 Task: Create a script to find and list directories that match a specific pattern.
Action: Mouse moved to (799, 291)
Screenshot: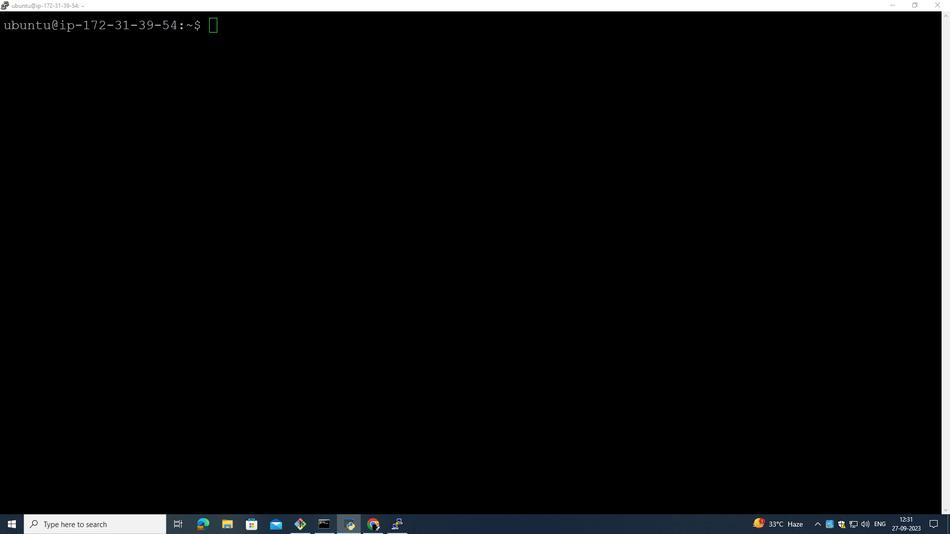 
Action: Mouse pressed left at (799, 291)
Screenshot: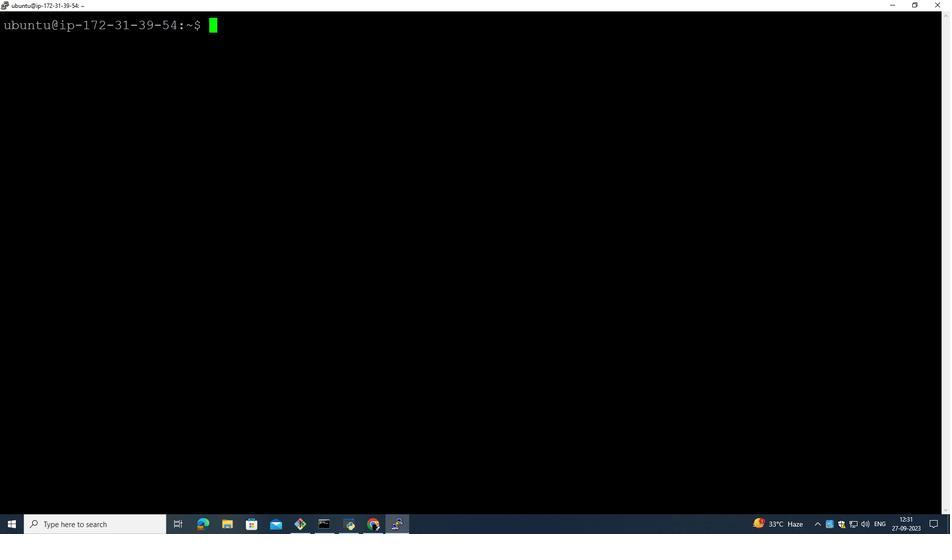 
Action: Mouse moved to (204, 247)
Screenshot: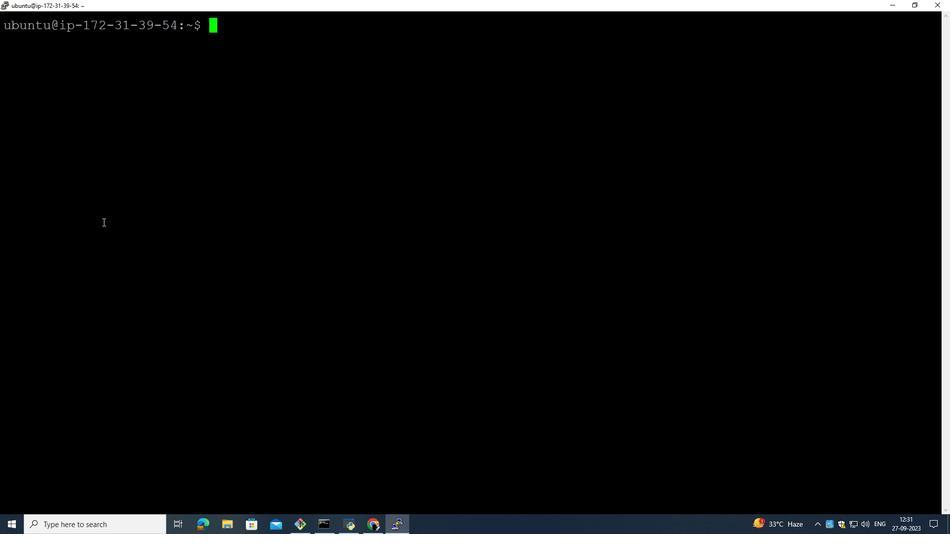 
Action: Mouse pressed left at (204, 247)
Screenshot: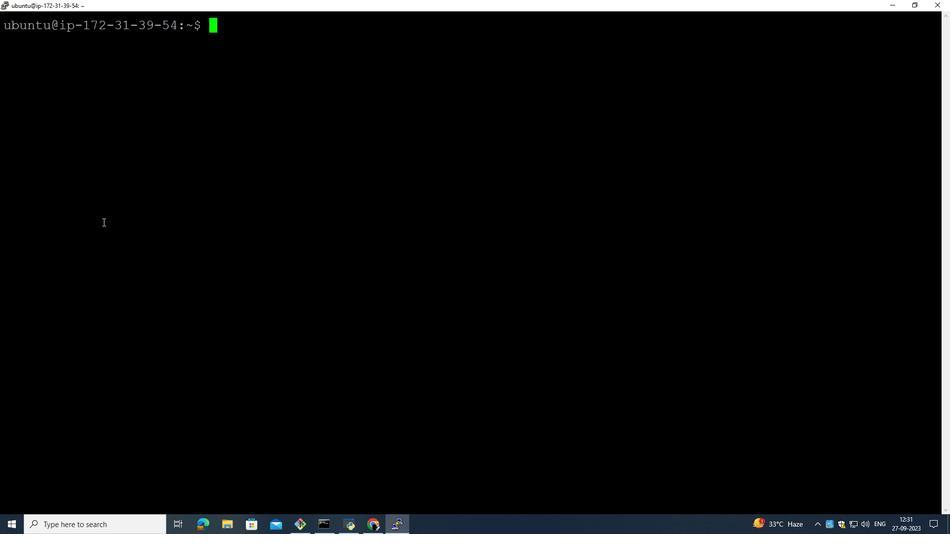 
Action: Key pressed s<Key.backspace>ls<Key.enter>scrip<Key.backspace><Key.backspace><Key.backspace><Key.backspace><Key.backspace>vi<Key.space>script.sh<Key.enter>i<Key.shift><Key.shift><Key.shift><Key.shift><Key.shift><Key.shift><Key.shift><Key.shift><Key.shift><Key.shift><Key.shift><Key.shift>#/bin<Key.backspace><Key.backspace><Key.backspace><Key.backspace><Key.shift><Key.shift><Key.shift><Key.shift><Key.shift><Key.shift><Key.shift><Key.shift><Key.shift><Key.shift><Key.shift><Key.shift><Key.shift><Key.shift><Key.shift>!/bin/bash<Key.enter><Key.enter><Key.shift><Key.shift><Key.shift><Key.shift><Key.shift><Key.shift><Key.shift><Key.shift><Key.shift><Key.shift><Key.shift><Key.shift>#<Key.caps_lock>D<Key.caps_lock>efinet<Key.space><Key.backspace><Key.backspace><Key.space>the<Key.space>pattern<Key.space>to<Key.space>search<Key.space>for<Key.delete><Key.enter>pattern=<Key.shift_r>"dir<Key.shift><Key.shift><Key.shift><Key.shift><Key.shift><Key.shift><Key.shift><Key.shift><Key.shift><Key.shift><Key.shift><Key.shift><Key.shift><Key.shift><Key.shift><Key.shift><Key.shift><Key.shift><Key.shift><Key.shift><Key.shift><Key.shift><Key.shift><Key.shift><Key.shift><Key.shift><Key.shift><Key.shift><Key.shift><Key.shift><Key.shift><Key.shift><Key.shift><Key.shift><Key.shift><Key.shift><Key.shift><Key.shift><Key.shift><Key.shift><Key.shift><Key.shift><Key.shift><Key.shift><Key.shift><Key.shift><Key.shift><Key.shift><Key.shift><Key.shift><Key.shift><Key.shift><Key.shift><Key.shift><Key.shift><Key.shift><Key.shift><Key.shift><Key.shift><Key.shift><Key.shift><Key.shift><Key.shift><Key.shift>*<Key.shift_r>'<Key.enter>
Screenshot: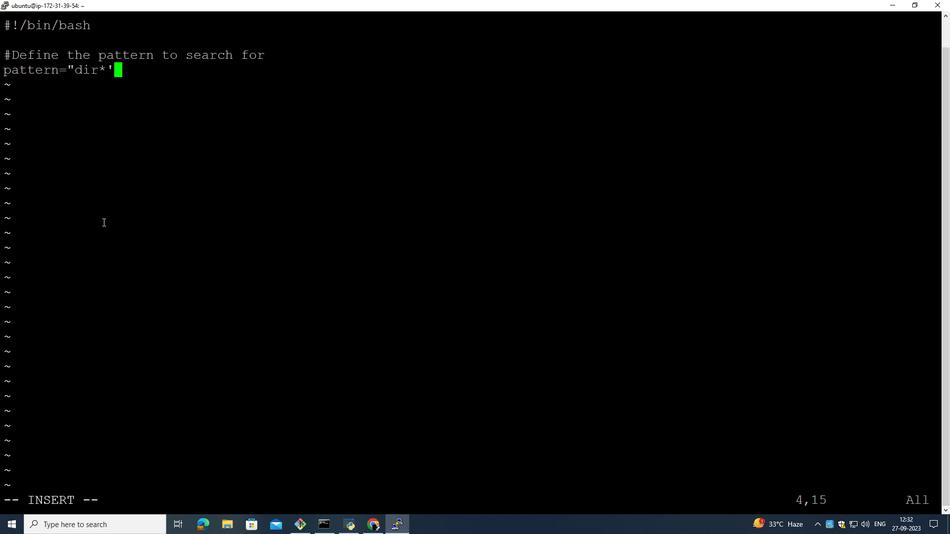 
Action: Mouse moved to (789, 267)
Screenshot: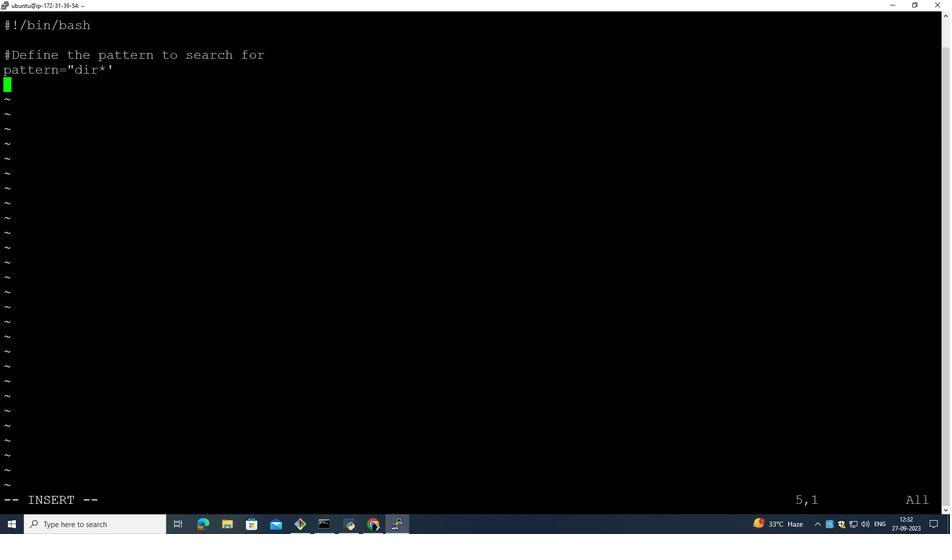 
Action: Mouse scrolled (789, 267) with delta (0, 0)
Screenshot: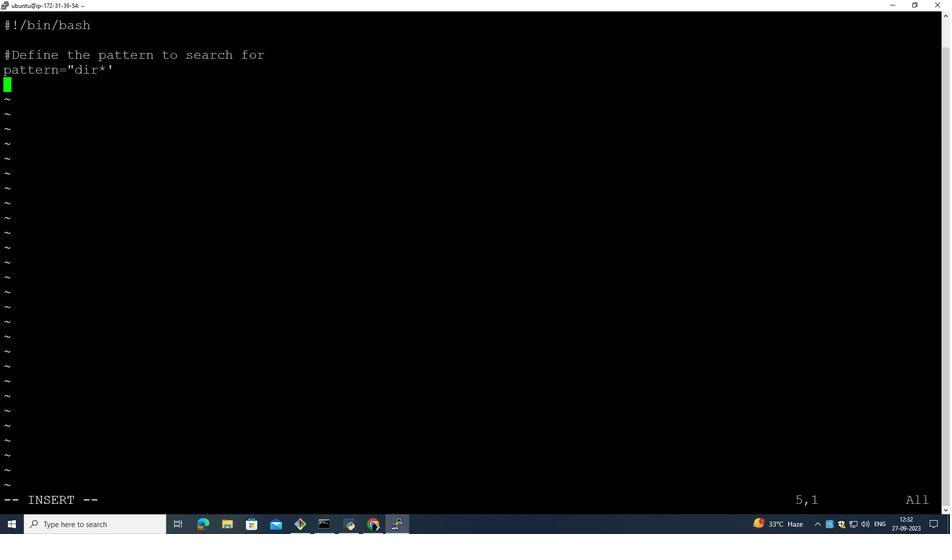 
Action: Mouse scrolled (789, 267) with delta (0, 0)
Screenshot: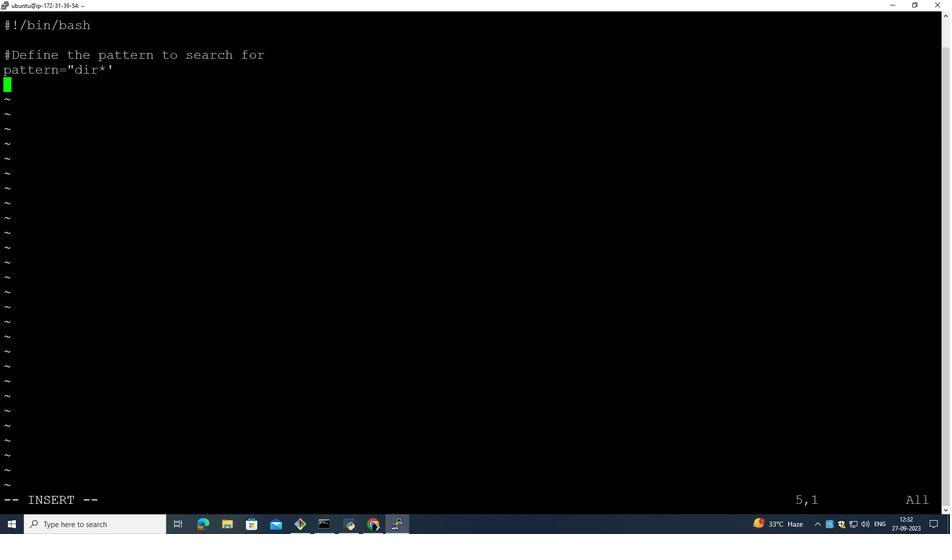 
Action: Mouse moved to (243, 259)
Screenshot: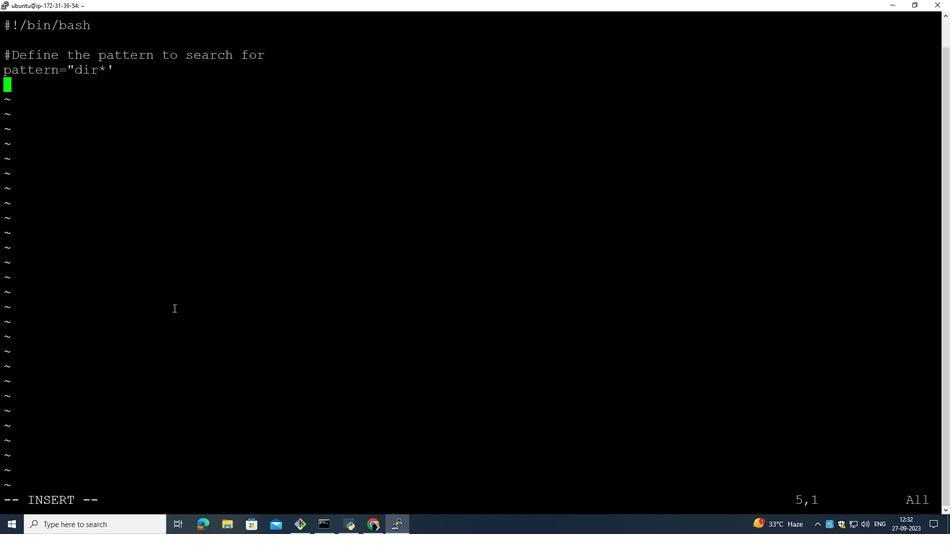 
Action: Key pressed <Key.enter><Key.enter><Key.shift><Key.shift><Key.shift><Key.shift><Key.shift><Key.shift><Key.shift><Key.shift><Key.shift><Key.shift><Key.shift><Key.shift><Key.shift><Key.shift><Key.shift><Key.shift><Key.shift><Key.shift><Key.shift>#<Key.caps_lock>F<Key.caps_lock>ind<Key.space>directories<Key.space>matching<Key.space>the<Key.space>pattern<Key.space>and<Key.space>list<Key.space>them<Key.enter>find<Key.space>.<Key.space>-type<Key.space>d<Key.space>-name<Key.space><Key.shift_r>"<Key.shift><Key.shift><Key.shift><Key.shift>$pattern<Key.shift_r>"<Key.space>-print<Key.esc><Key.shift_r>|:wq<Key.shift>!<Key.enter>ls<Key.enter>chmod<Key.space>script.<Key.backspace><Key.backspace><Key.backspace><Key.backspace><Key.backspace><Key.backspace><Key.backspace><Key.backspace><Key.backspace><Key.backspace><Key.backspace>mod<Key.space><Key.shift_r>+x<Key.space>script.sh<Key.enter>./<Key.backspace><Key.backspace><Key.backspace>m<Key.backspace>t<Key.backspace>mkdir<Key.space>dir1<Key.space>dir2<Key.space>dir3<Key.space>dir4<Key.space><Key.enter>ls<Key.enter>./script.sh<Key.enter><Key.up><Key.up><Key.up><Key.up><Key.up><Key.up><Key.enter><Key.up><Key.up><Key.up><Key.up><Key.up><Key.up><Key.up><Key.up><Key.down><Key.down><Key.down><Key.down><Key.right><Key.up><Key.right><Key.right><Key.right><Key.right><Key.right><Key.right><Key.right><Key.right><Key.right><Key.right><Key.right><Key.right><Key.right><Key.right><Key.right><Key.right><Key.right><Key.right><Key.right><Key.right><Key.right><Key.right><Key.right><Key.right><Key.right><Key.right><Key.right><Key.right>i<Key.backspace><Key.up><Key.right><Key.down><Key.backspace><Key.shift_r><Key.shift_r><Key.shift_r>*<Key.shift_r>"<Key.esc><Key.shift_r><Key.shift_r><Key.shift_r><Key.shift_r><Key.shift_r><Key.shift_r><Key.shift_r><Key.shift_r><Key.shift_r>:wq<Key.shift>!<Key.enter><Key.up><Key.up><Key.enter>
Screenshot: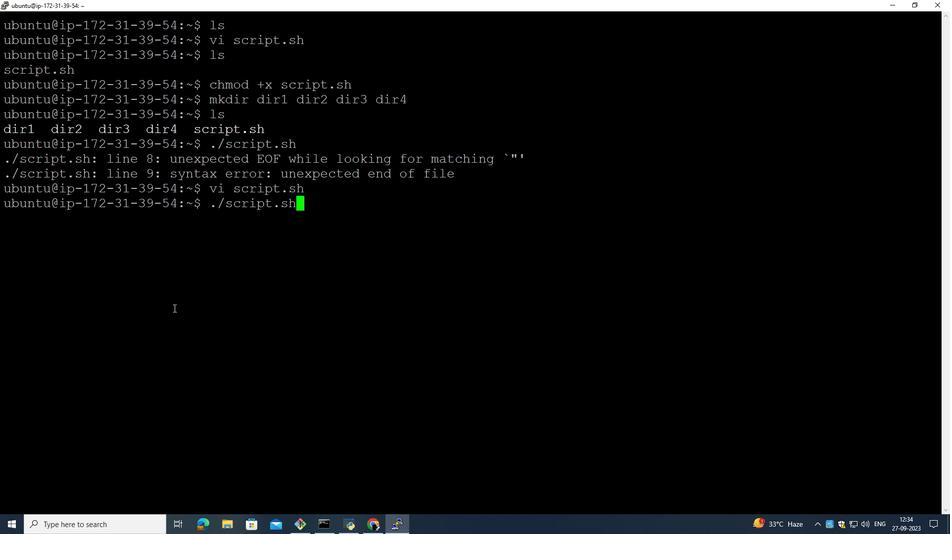 
Action: Mouse moved to (187, 250)
Screenshot: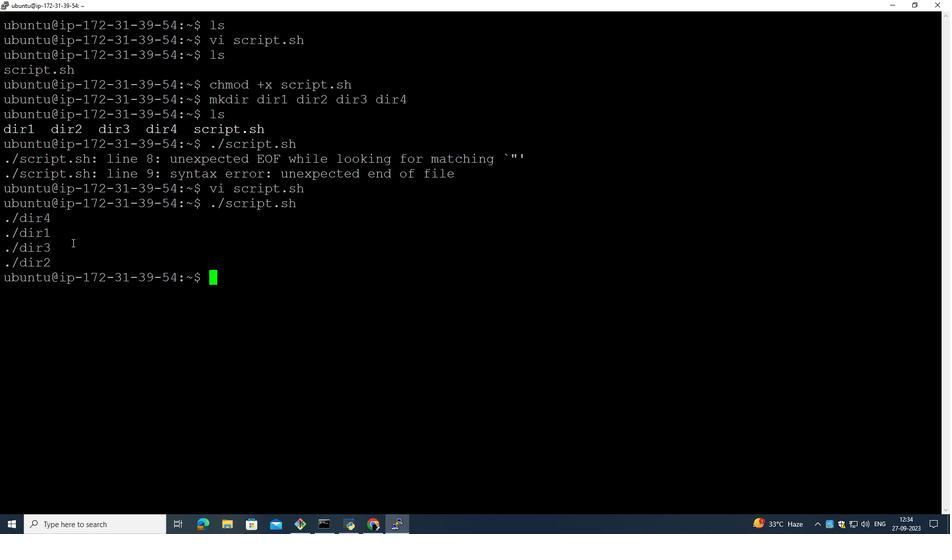 
Action: Mouse pressed left at (187, 250)
Screenshot: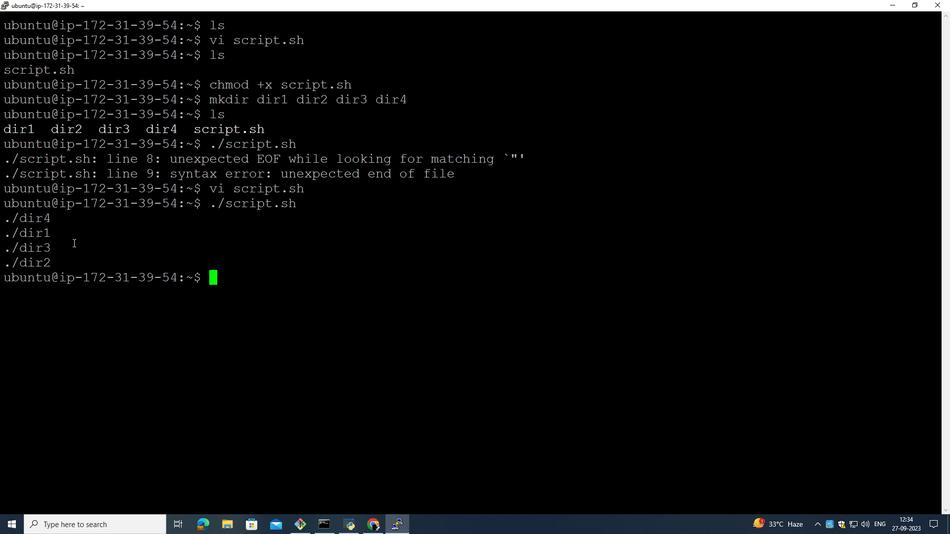 
Action: Mouse moved to (788, 268)
Screenshot: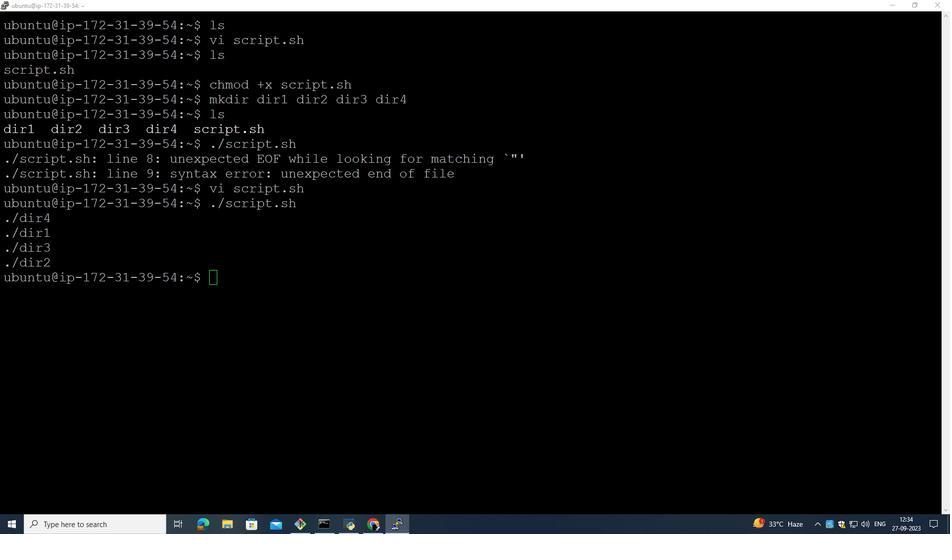 
Action: Mouse pressed left at (788, 268)
Screenshot: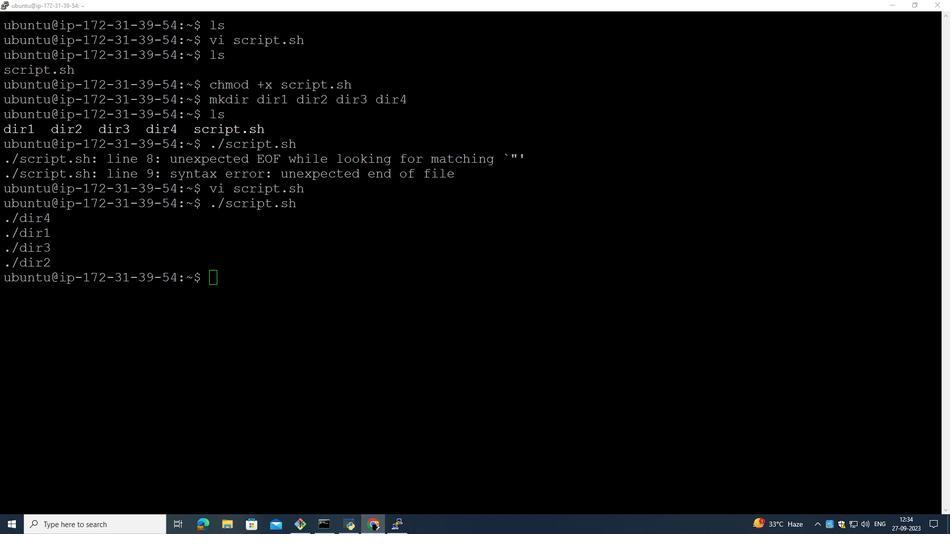 
Action: Mouse moved to (274, 257)
Screenshot: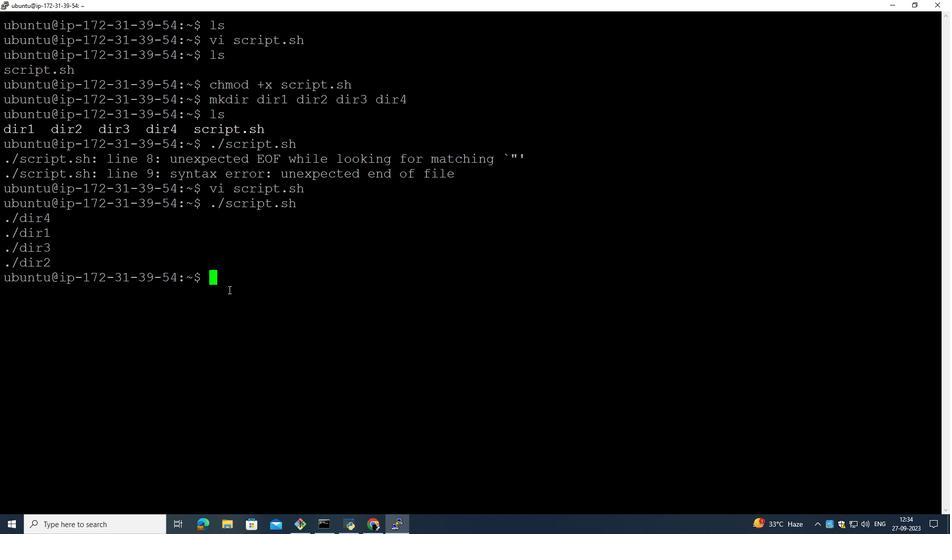 
Action: Mouse pressed left at (274, 257)
Screenshot: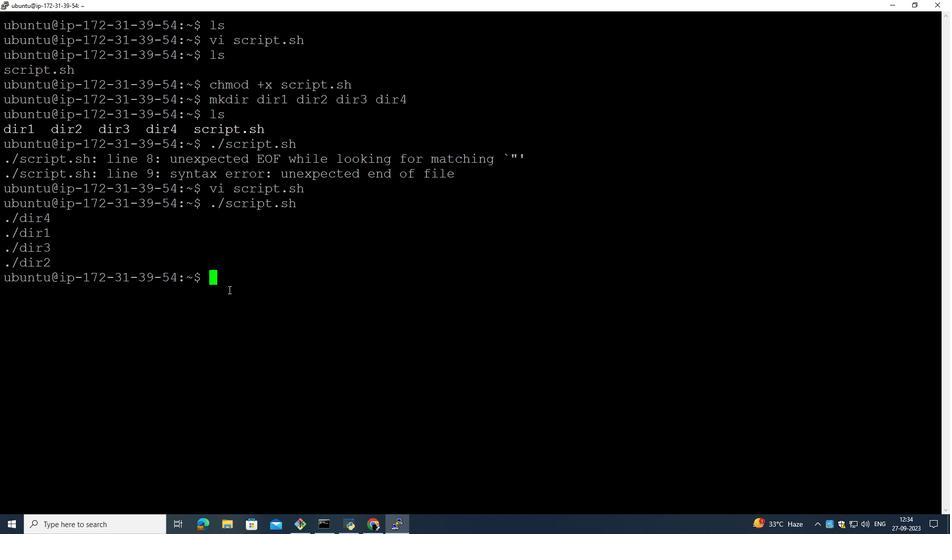 
Action: Key pressed cat<Key.space>script.sh<Key.enter>
Screenshot: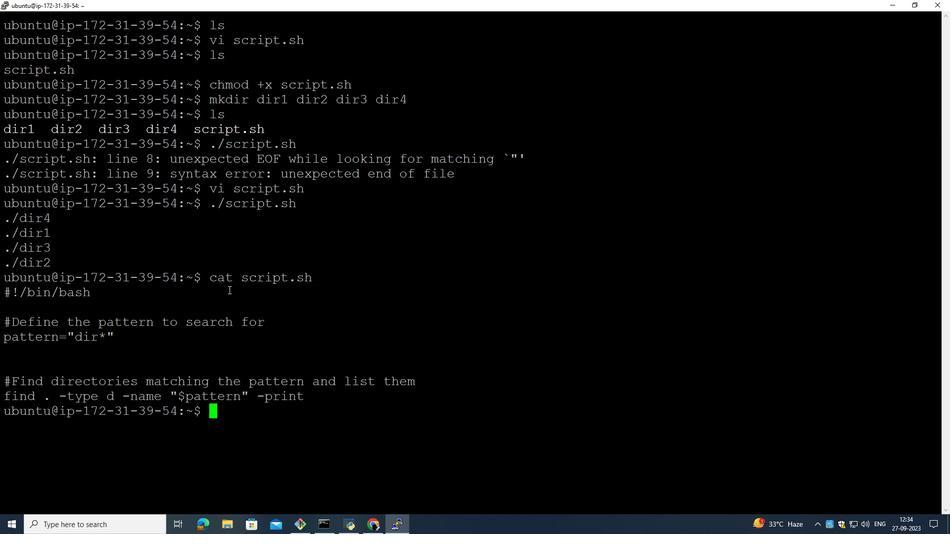 
Action: Mouse moved to (313, 265)
Screenshot: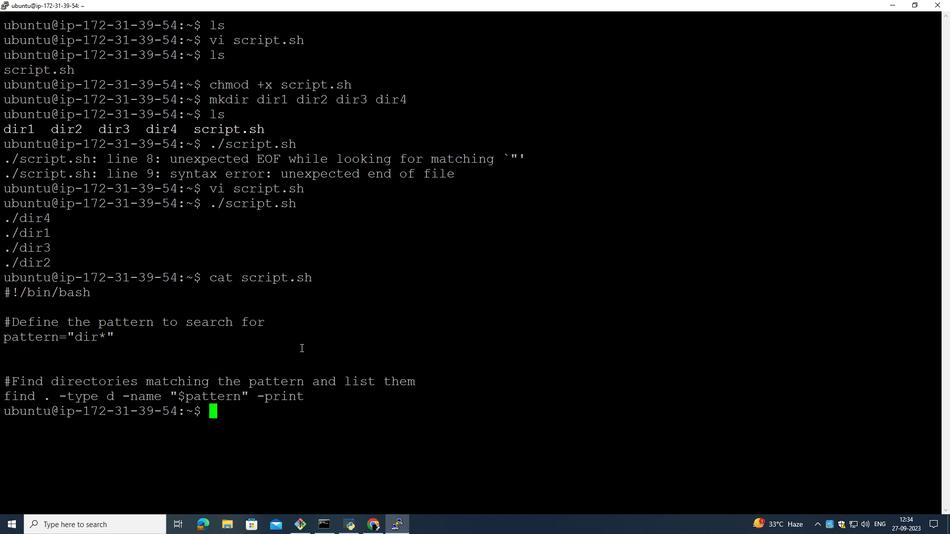 
Action: Mouse pressed left at (313, 265)
Screenshot: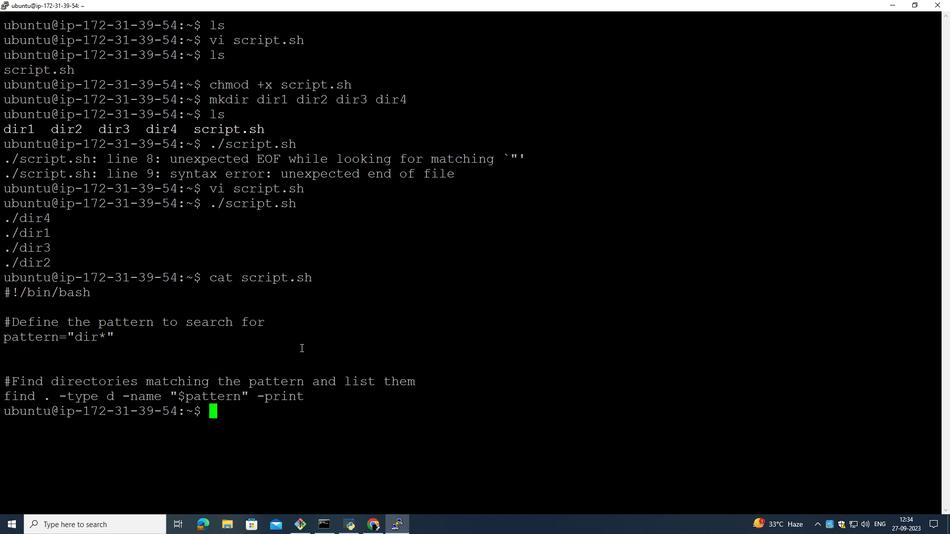 
Action: Mouse moved to (762, 258)
Screenshot: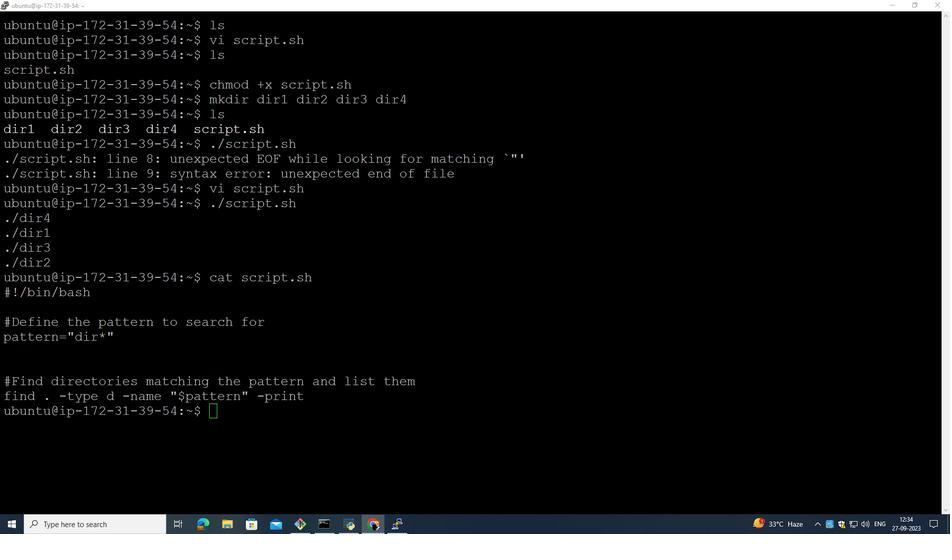 
Action: Mouse pressed left at (762, 258)
Screenshot: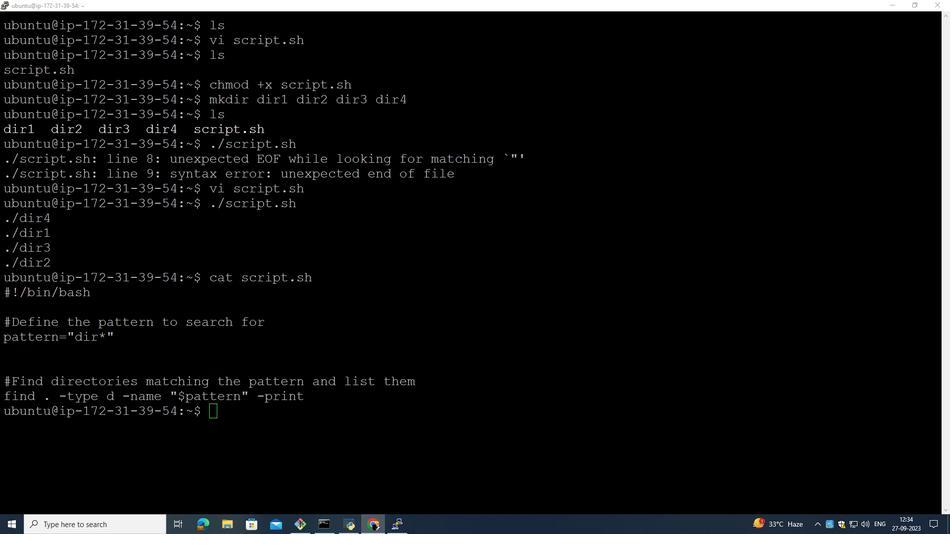 
Action: Mouse moved to (795, 292)
Screenshot: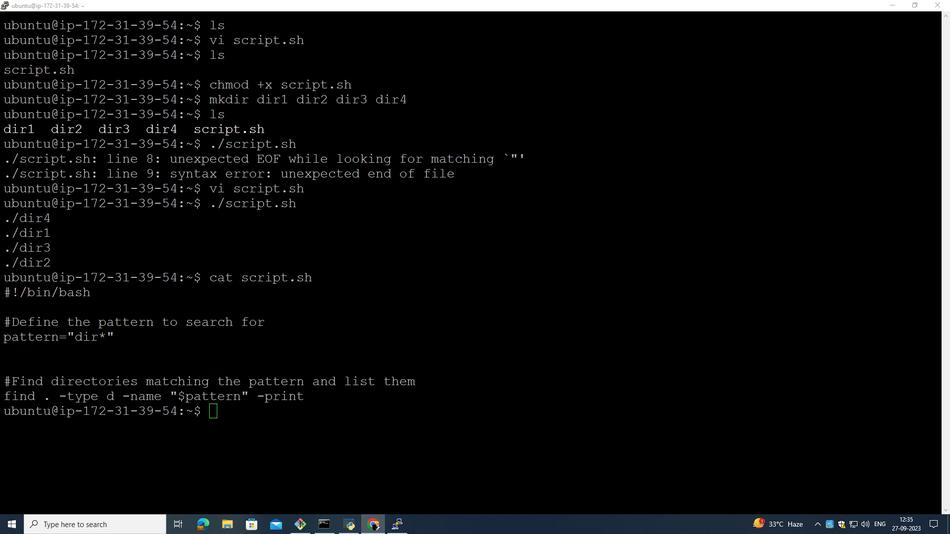 
Action: Mouse pressed left at (795, 292)
Screenshot: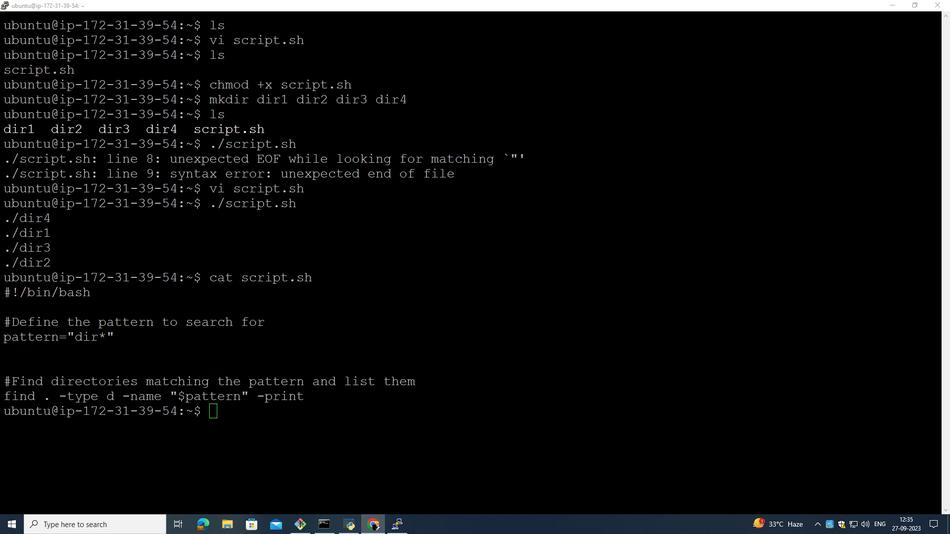
Action: Mouse moved to (793, 261)
Screenshot: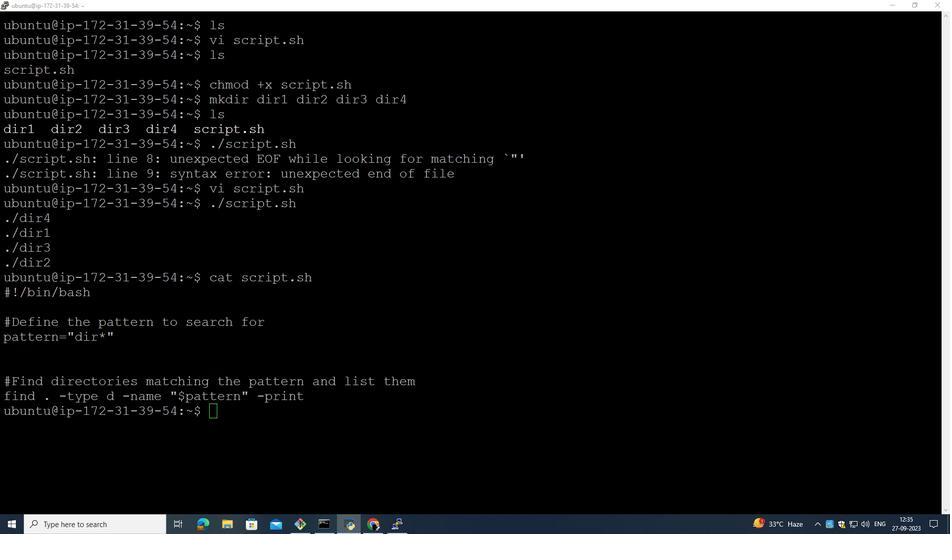 
